 Task: Create a due date automation trigger when advanced on, on the tuesday after a card is due add dates with a due date at 11:00 AM.
Action: Mouse moved to (993, 75)
Screenshot: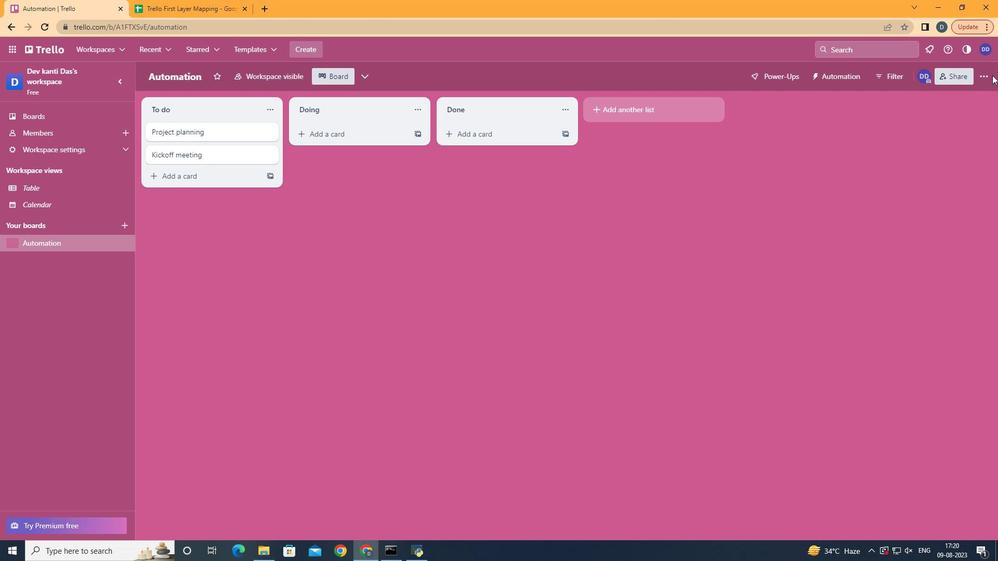 
Action: Mouse pressed left at (993, 75)
Screenshot: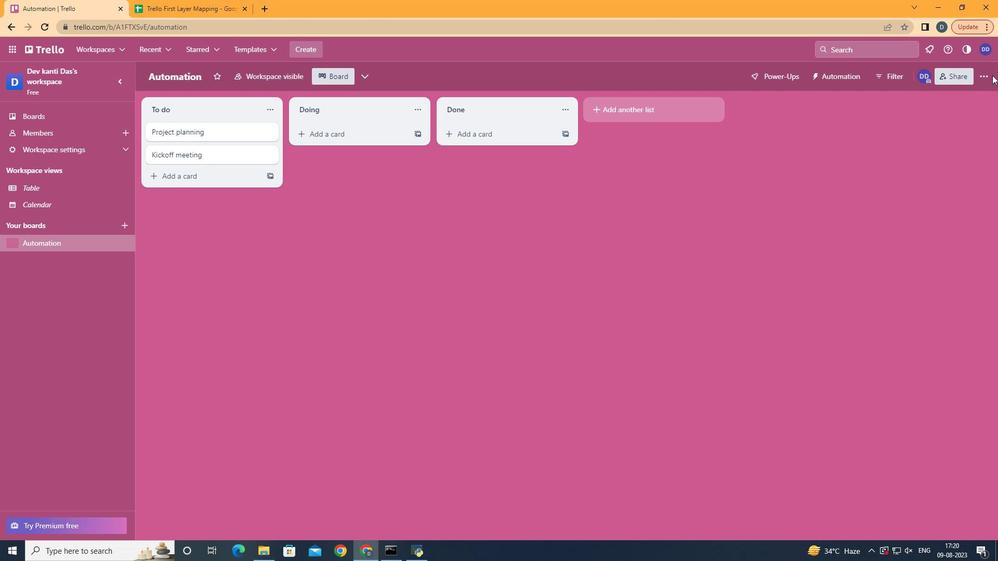 
Action: Mouse moved to (985, 78)
Screenshot: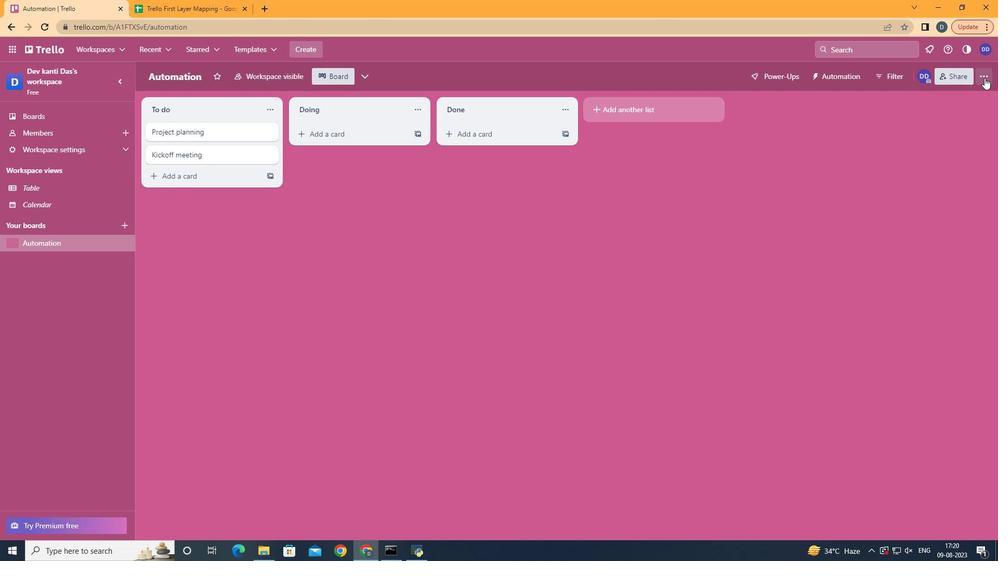 
Action: Mouse pressed left at (985, 78)
Screenshot: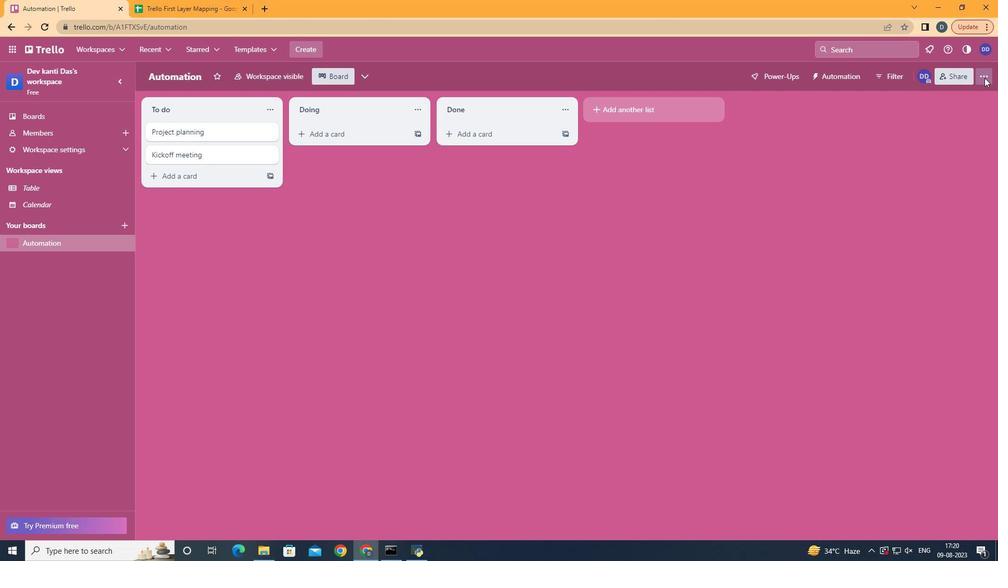 
Action: Mouse moved to (875, 226)
Screenshot: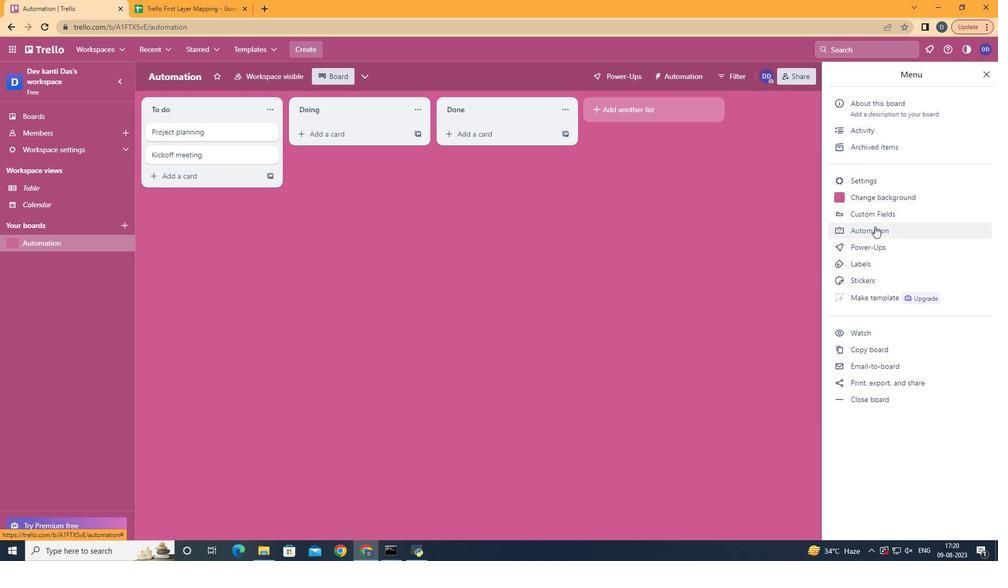 
Action: Mouse pressed left at (875, 226)
Screenshot: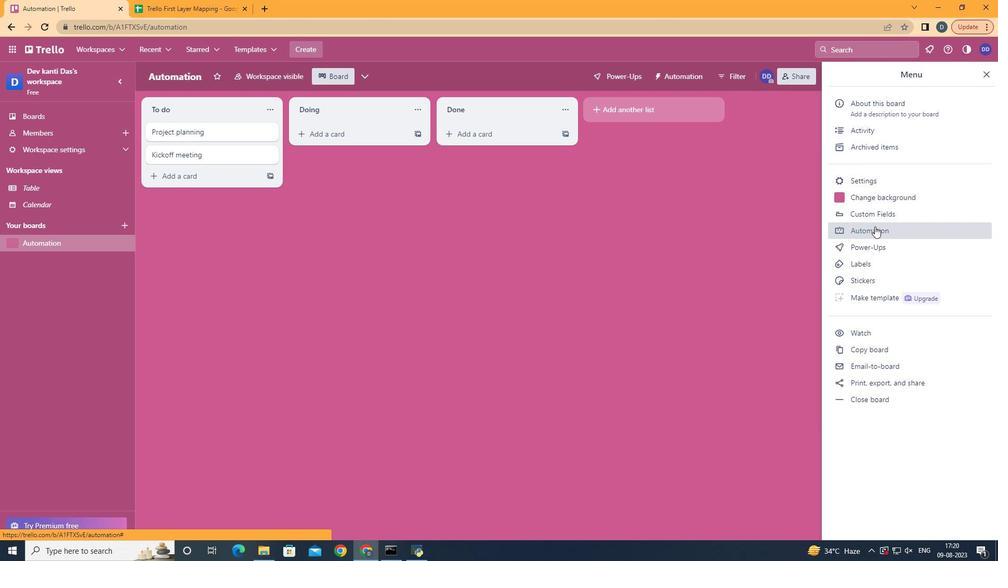
Action: Mouse moved to (197, 209)
Screenshot: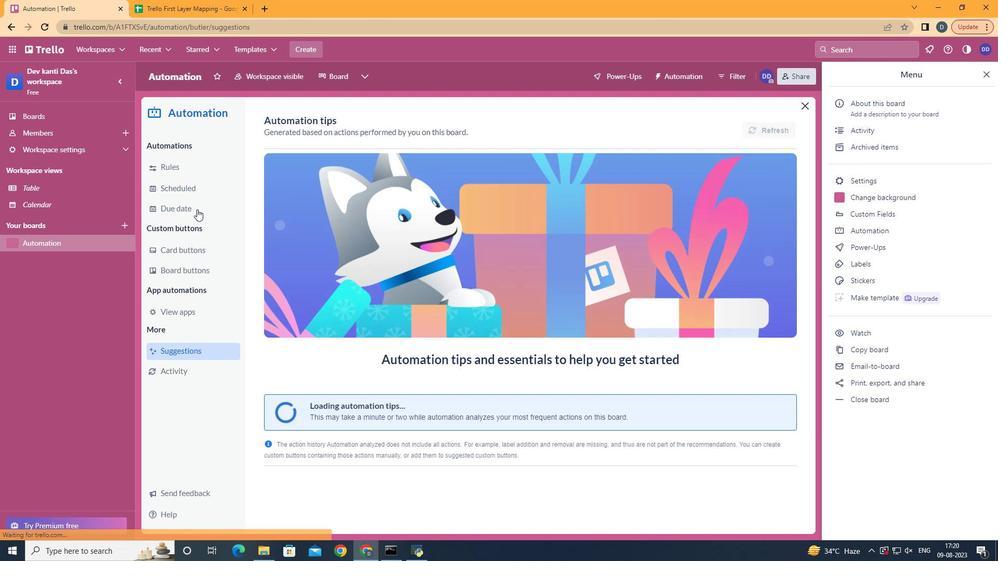 
Action: Mouse pressed left at (197, 209)
Screenshot: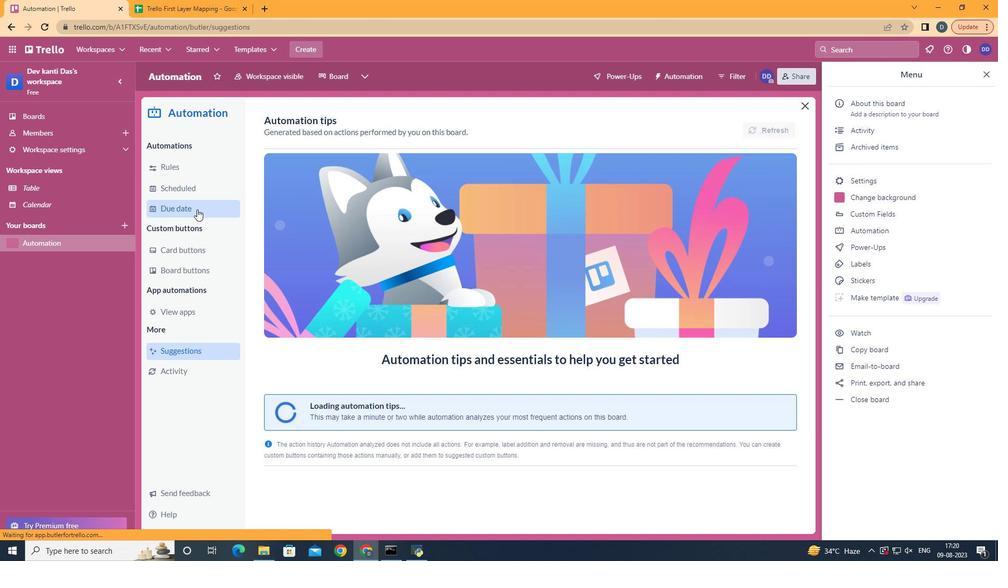 
Action: Mouse moved to (743, 119)
Screenshot: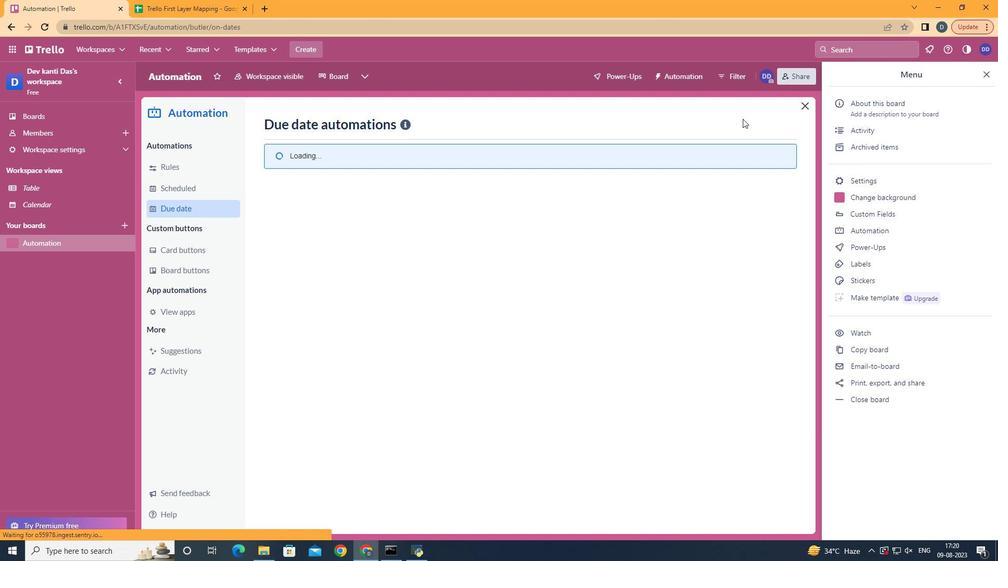 
Action: Mouse pressed left at (743, 119)
Screenshot: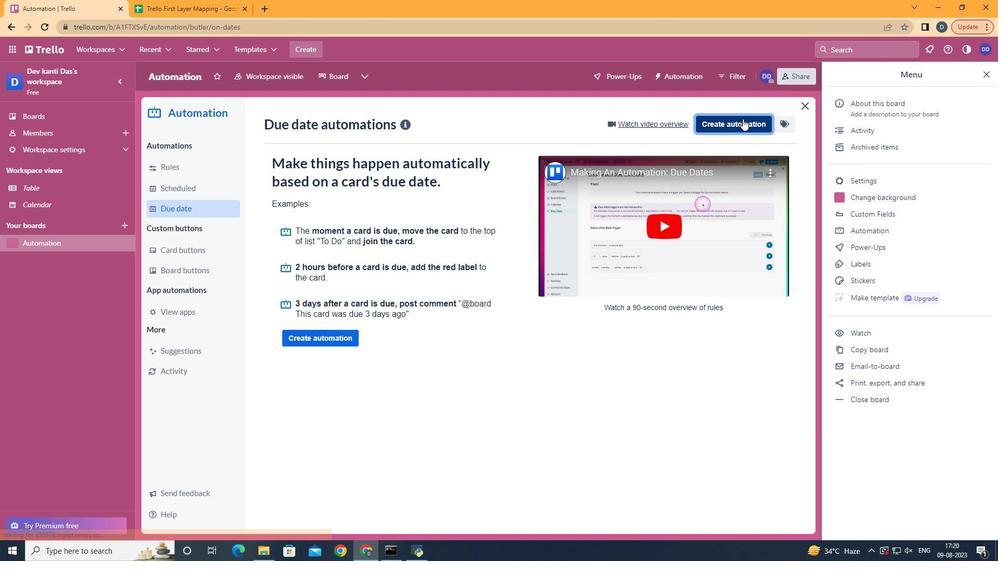 
Action: Mouse moved to (566, 223)
Screenshot: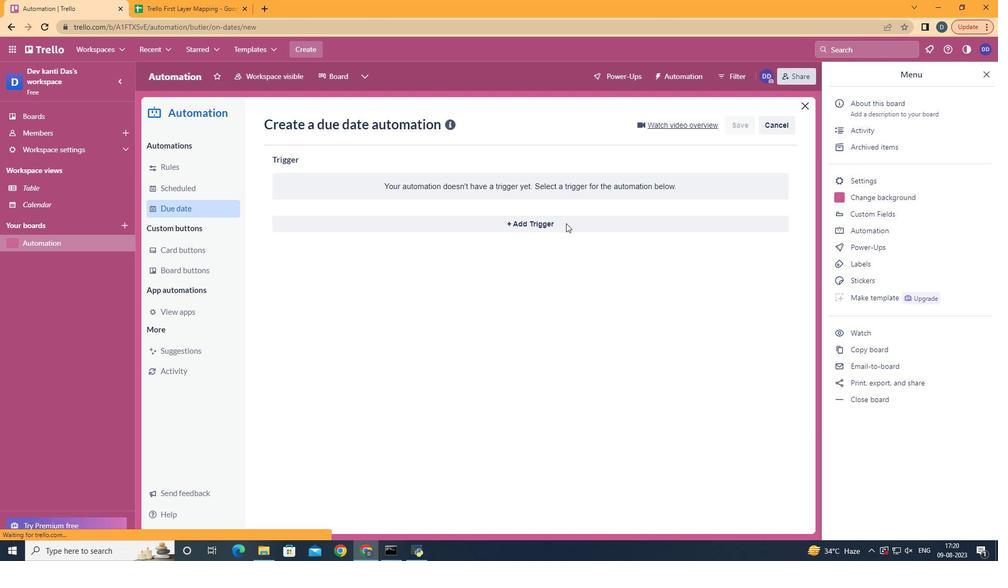 
Action: Mouse pressed left at (566, 223)
Screenshot: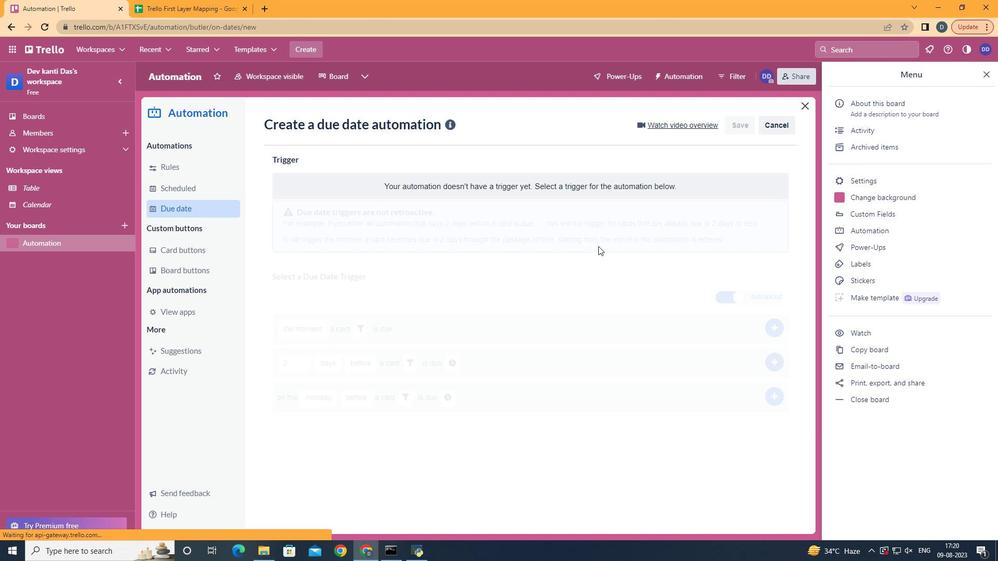 
Action: Mouse moved to (325, 293)
Screenshot: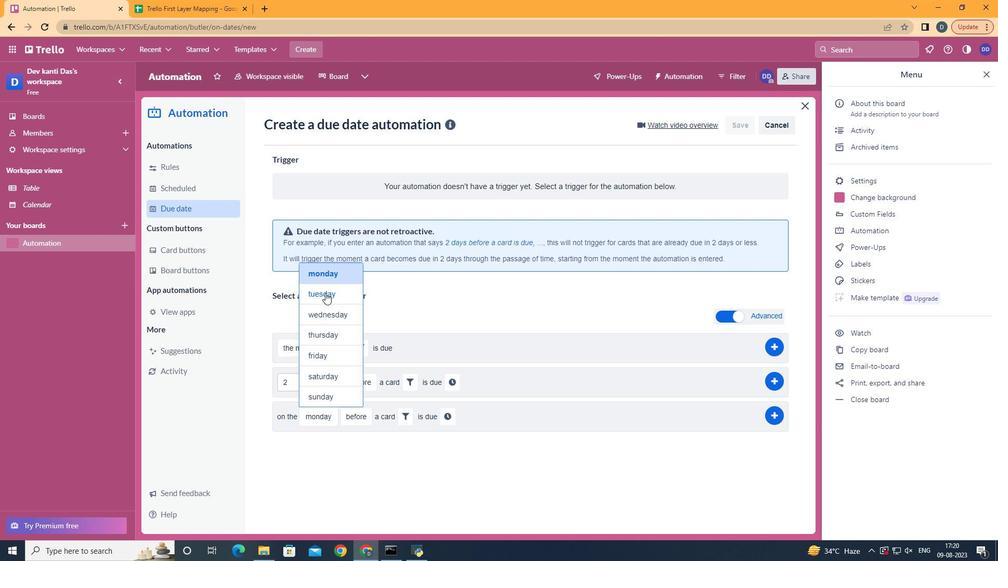 
Action: Mouse pressed left at (325, 293)
Screenshot: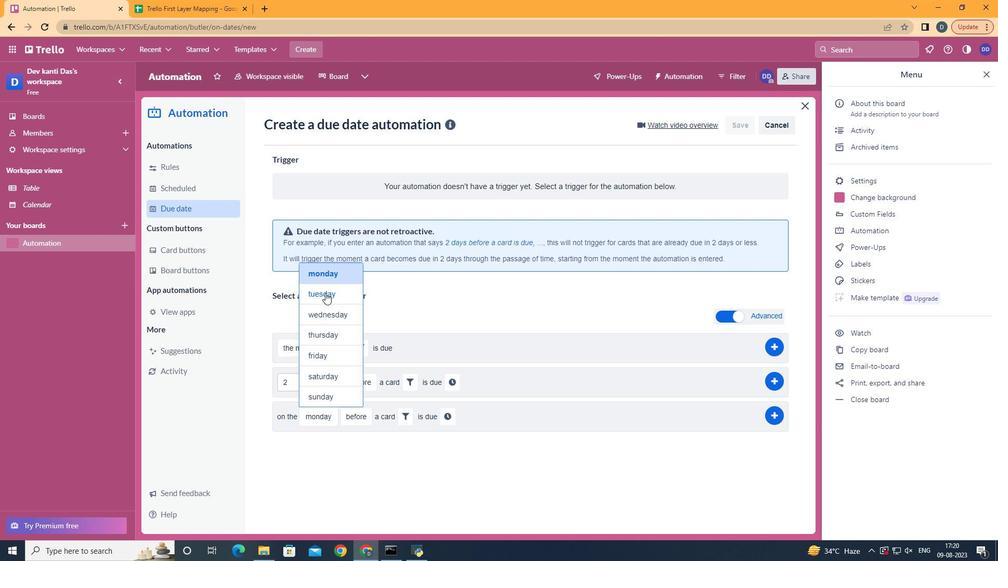 
Action: Mouse moved to (375, 455)
Screenshot: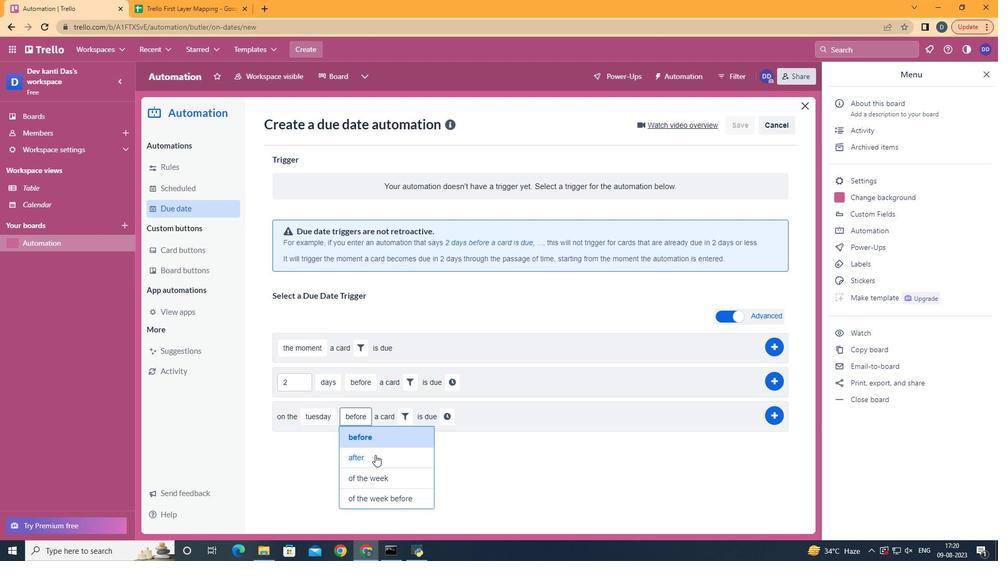 
Action: Mouse pressed left at (375, 455)
Screenshot: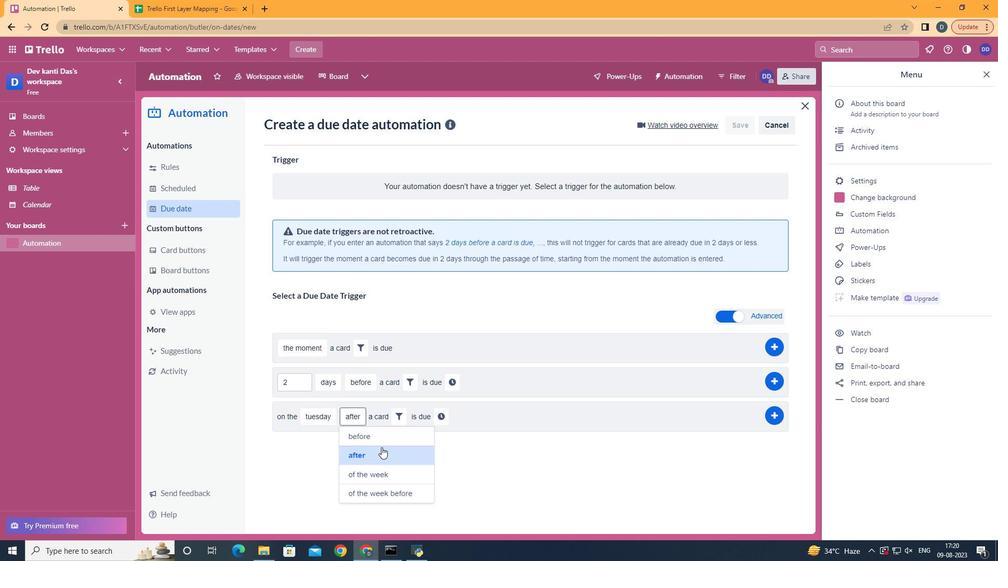 
Action: Mouse moved to (396, 418)
Screenshot: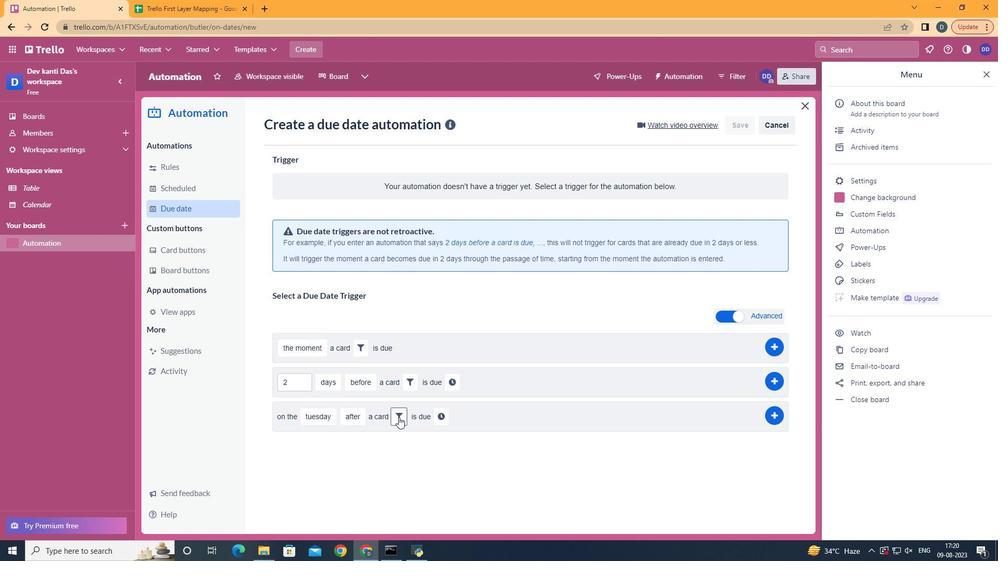 
Action: Mouse pressed left at (396, 418)
Screenshot: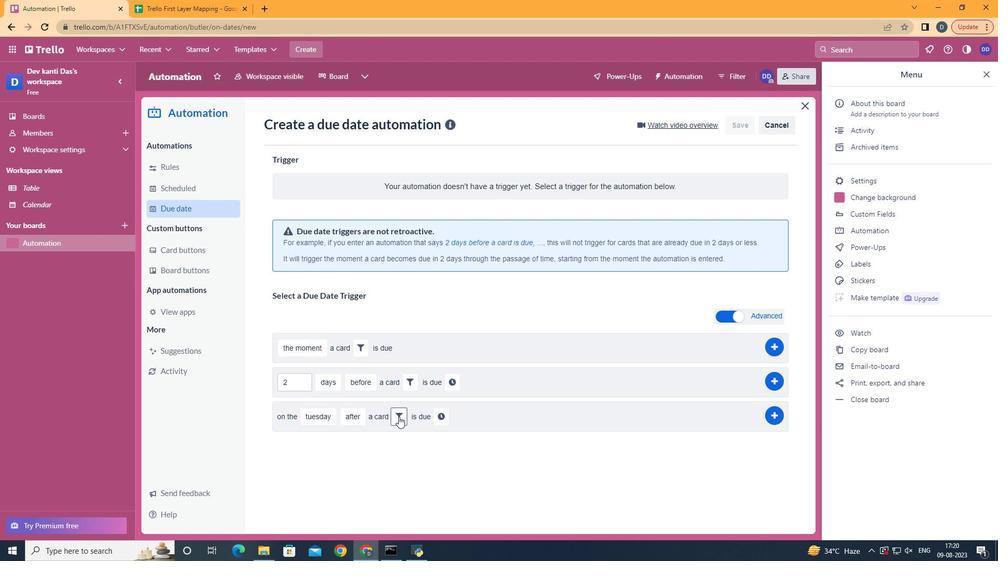 
Action: Mouse moved to (453, 443)
Screenshot: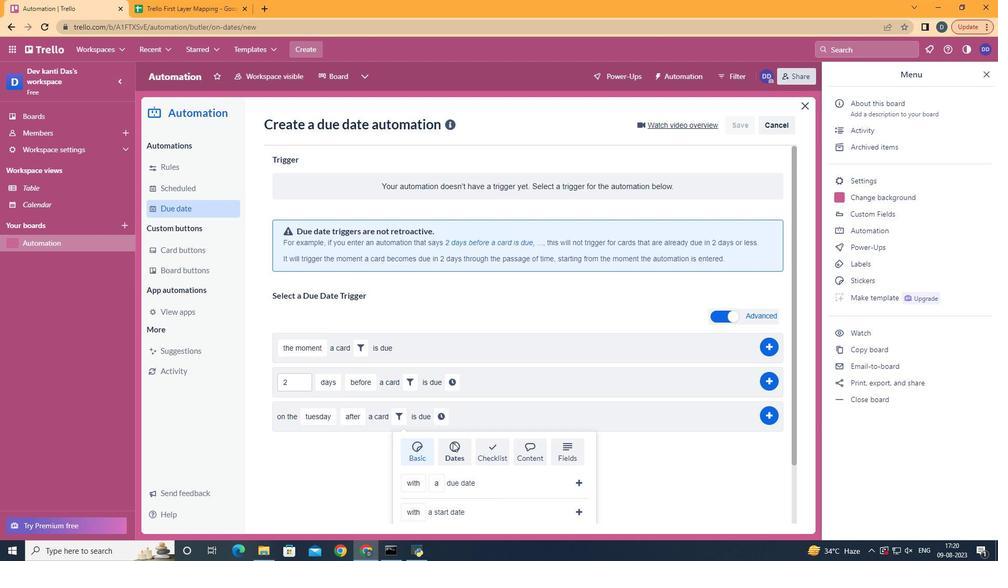 
Action: Mouse pressed left at (453, 443)
Screenshot: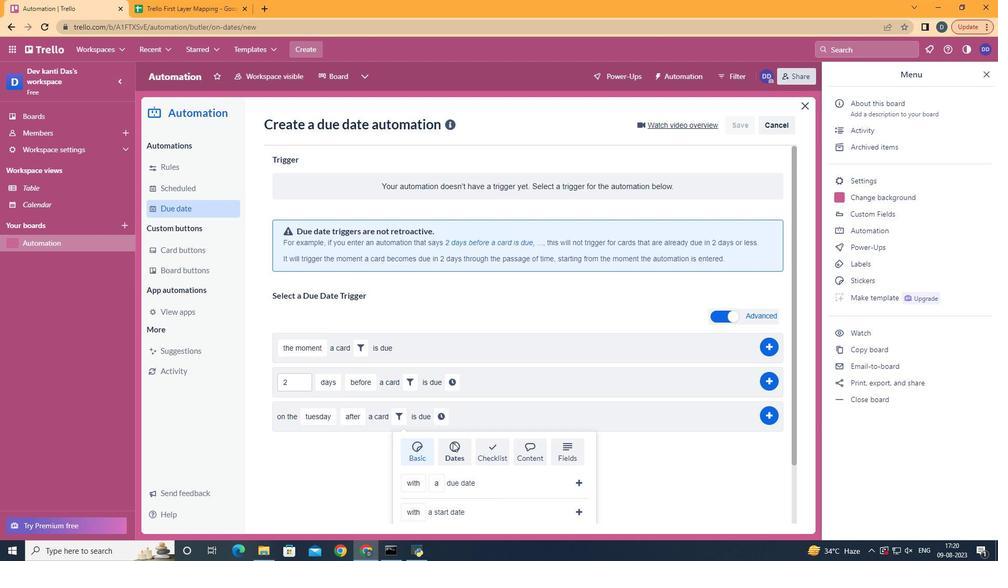 
Action: Mouse scrolled (453, 442) with delta (0, 0)
Screenshot: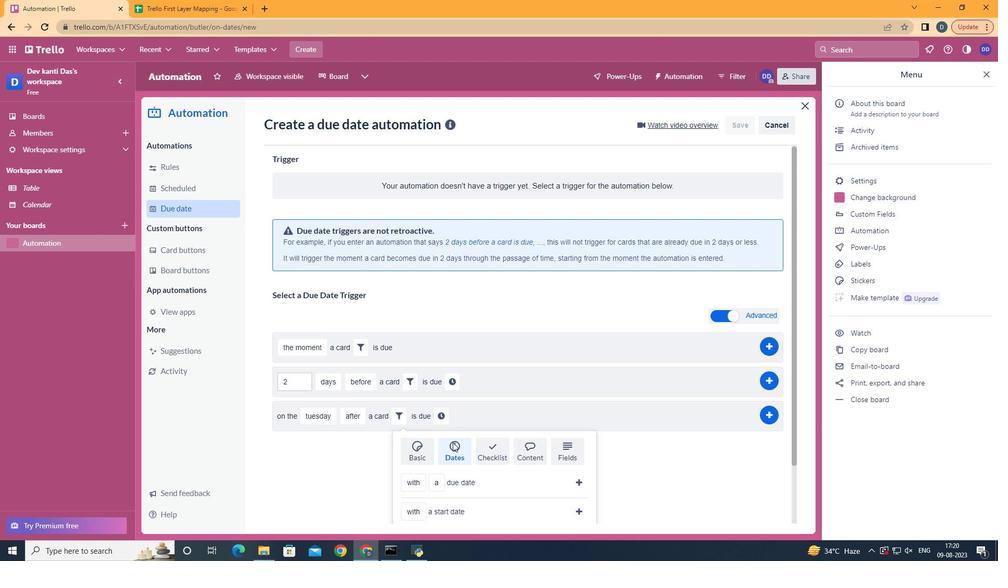 
Action: Mouse scrolled (453, 442) with delta (0, 0)
Screenshot: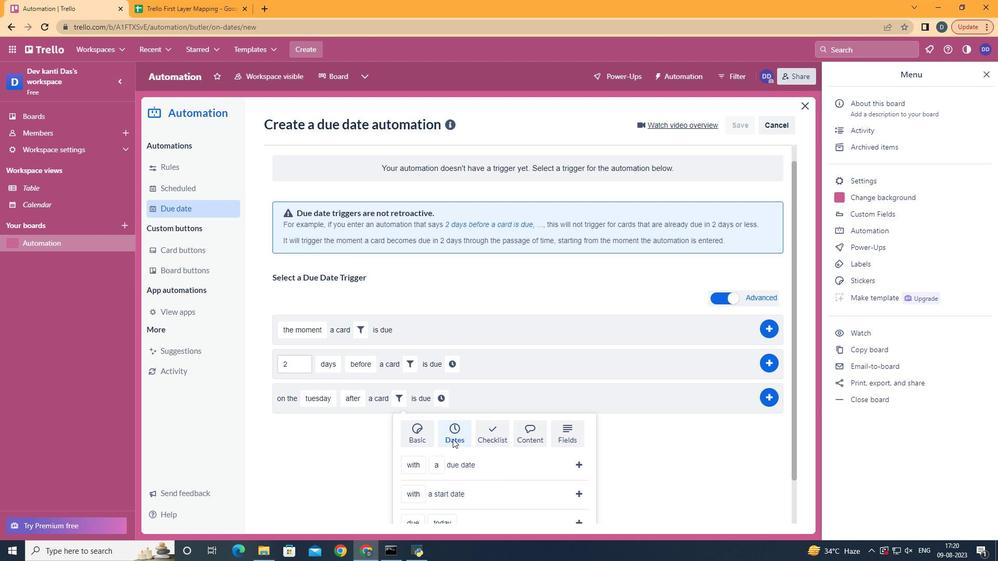 
Action: Mouse scrolled (453, 442) with delta (0, 0)
Screenshot: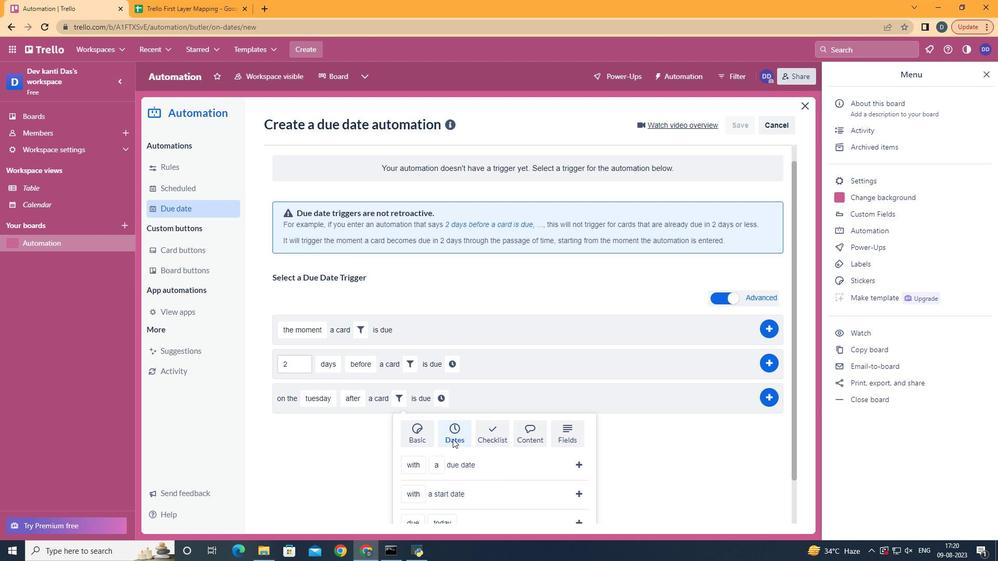 
Action: Mouse scrolled (453, 442) with delta (0, 0)
Screenshot: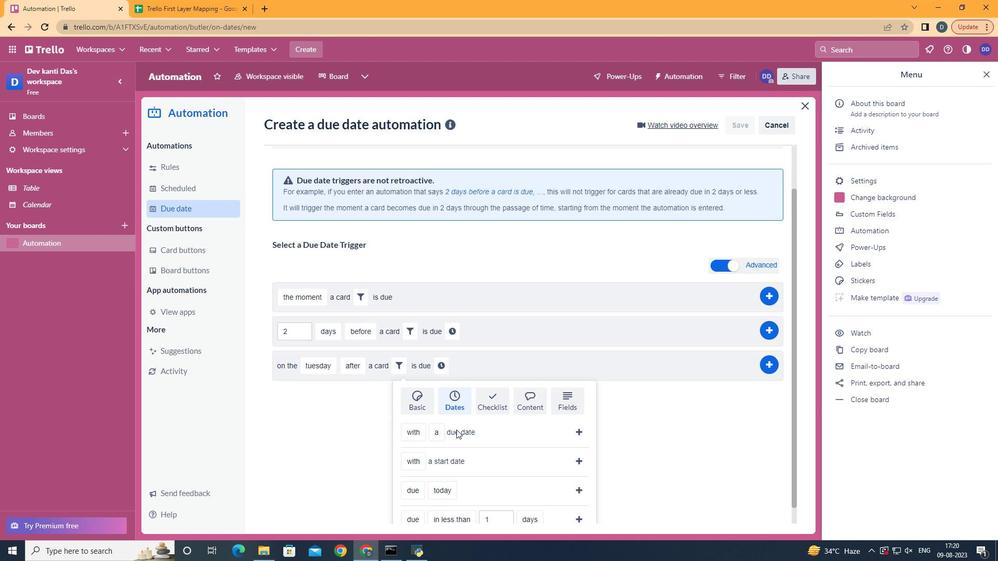 
Action: Mouse moved to (422, 432)
Screenshot: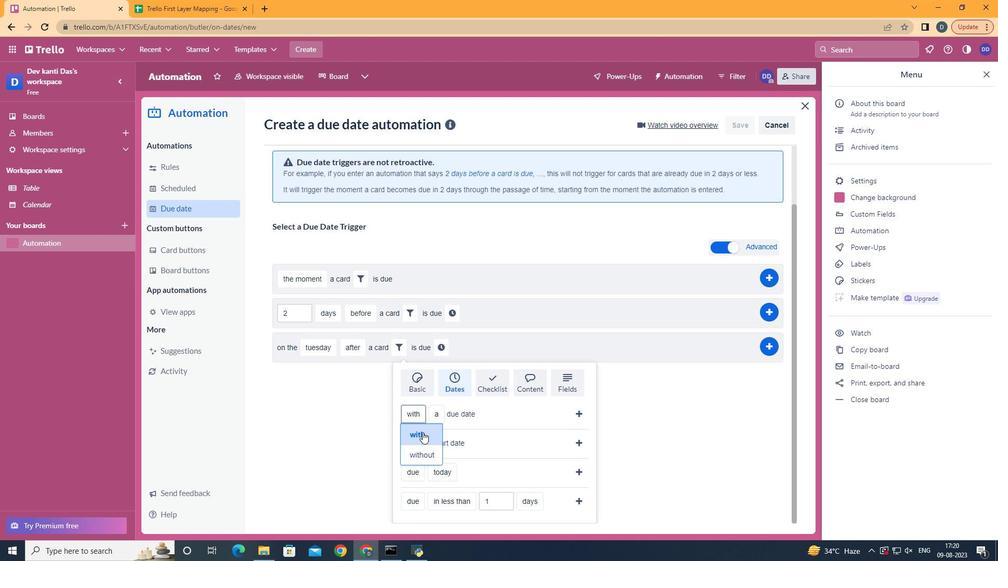 
Action: Mouse pressed left at (422, 432)
Screenshot: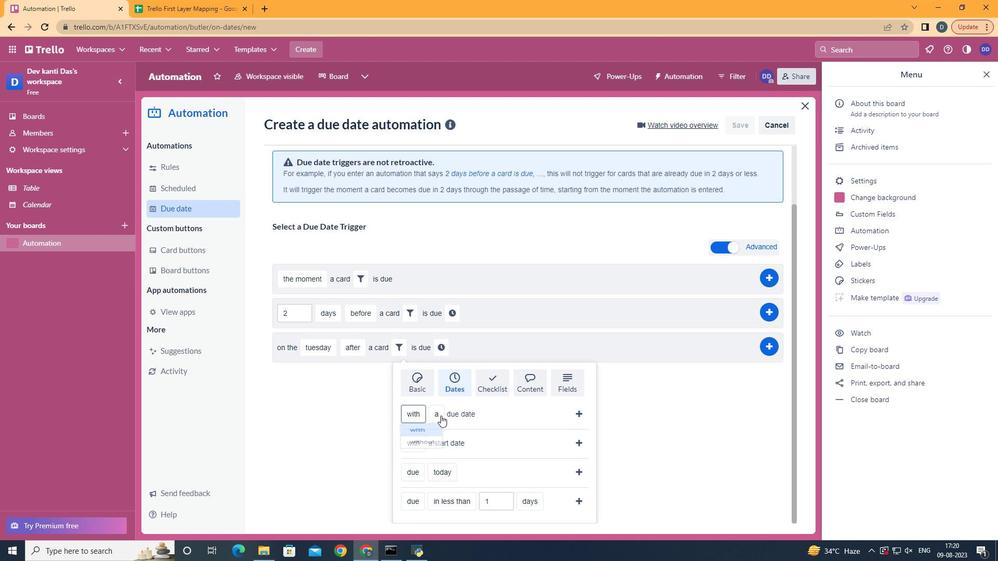 
Action: Mouse moved to (447, 432)
Screenshot: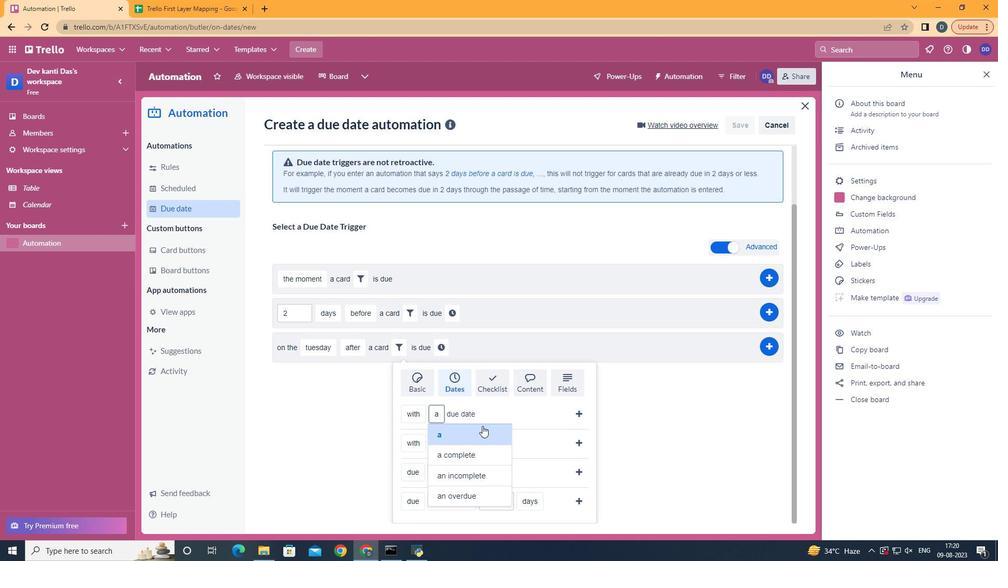 
Action: Mouse pressed left at (447, 432)
Screenshot: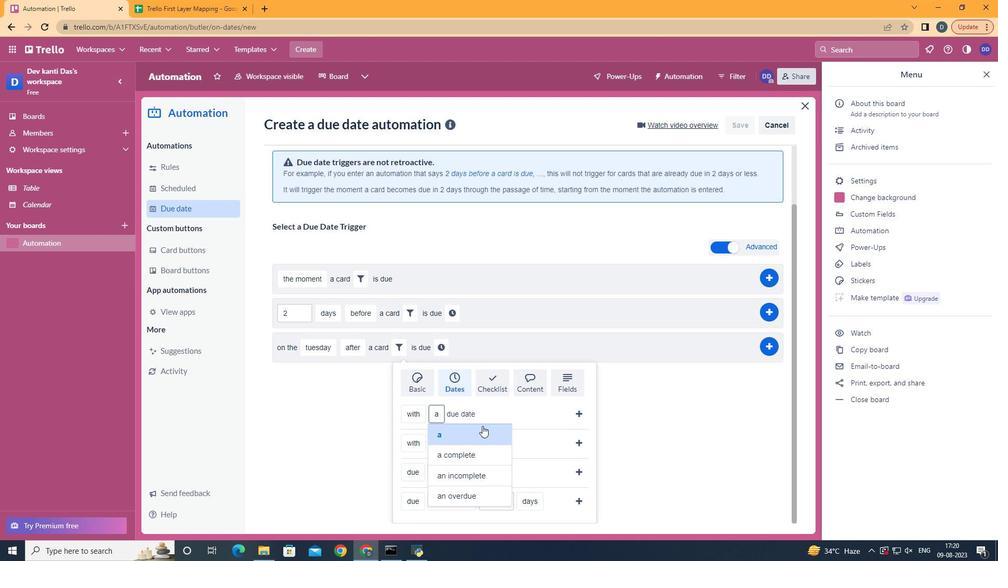 
Action: Mouse moved to (582, 413)
Screenshot: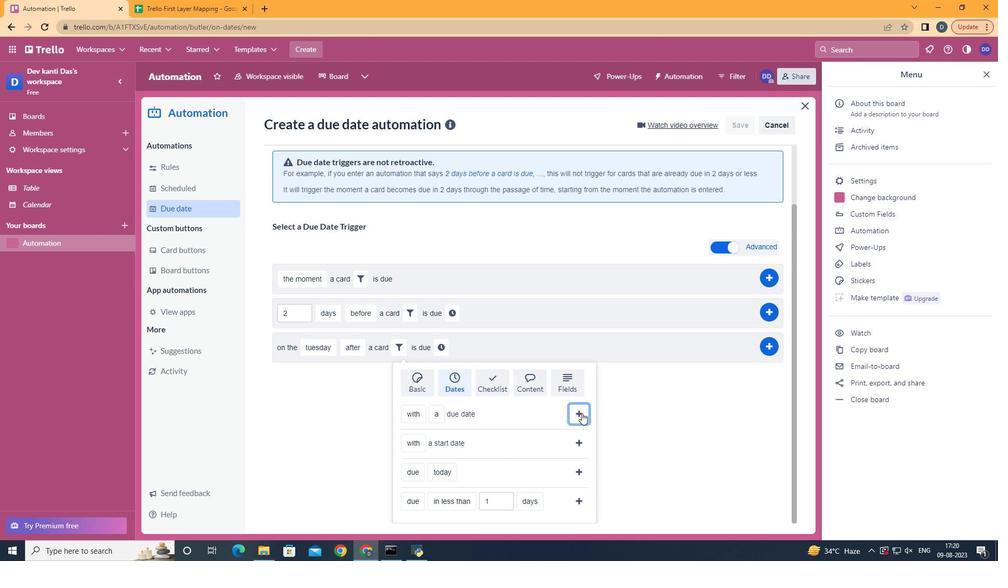 
Action: Mouse pressed left at (582, 413)
Screenshot: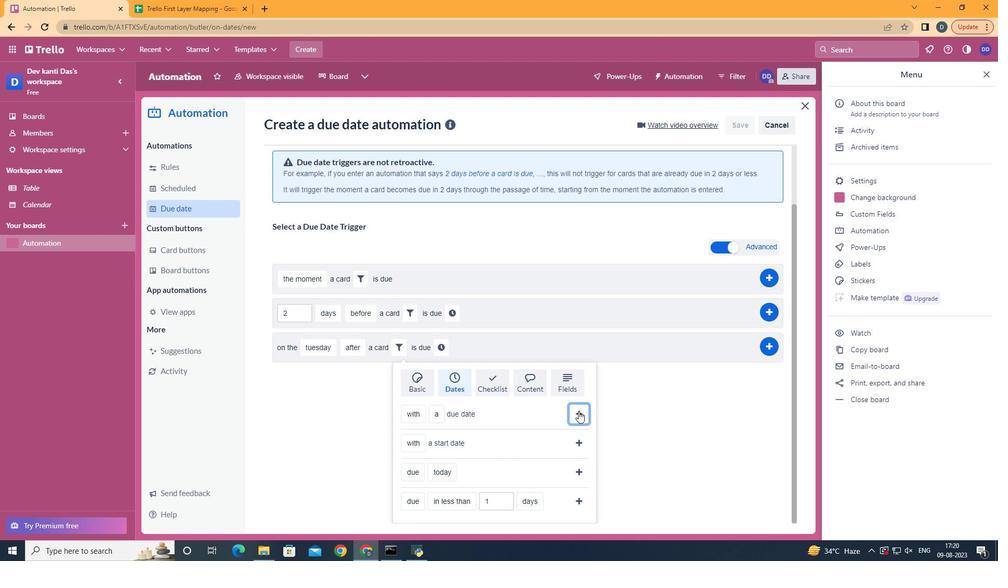 
Action: Mouse moved to (522, 417)
Screenshot: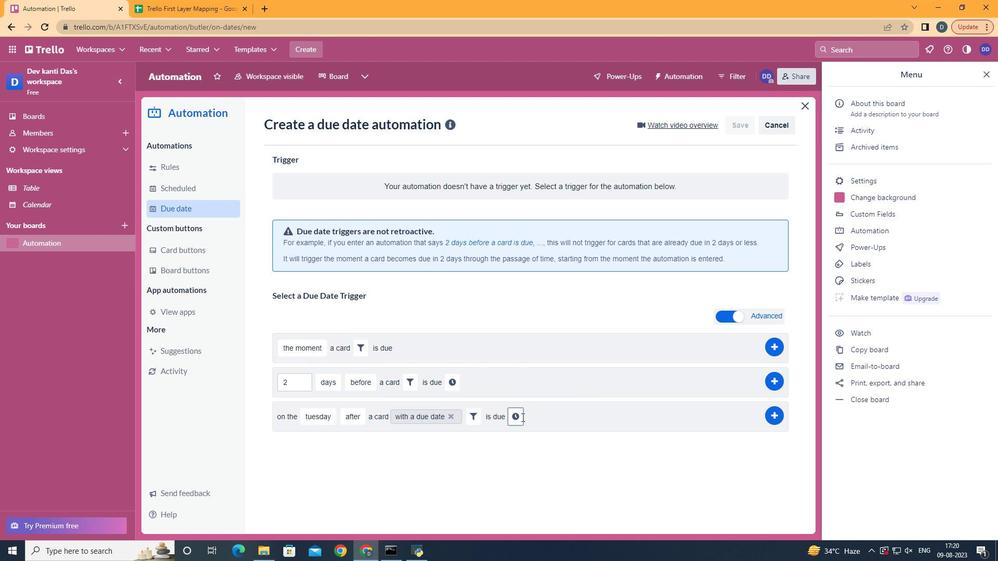 
Action: Mouse pressed left at (522, 417)
Screenshot: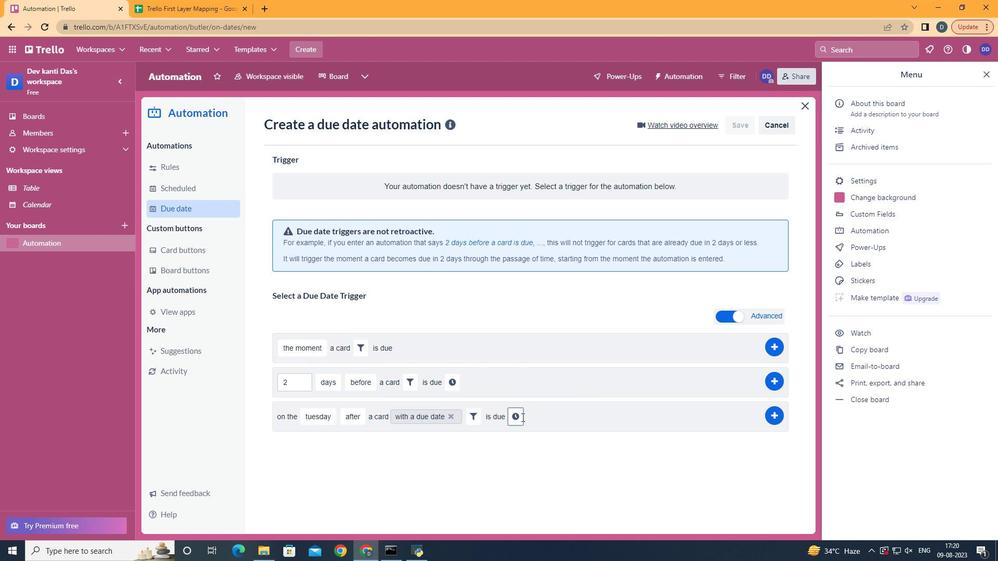 
Action: Mouse moved to (537, 418)
Screenshot: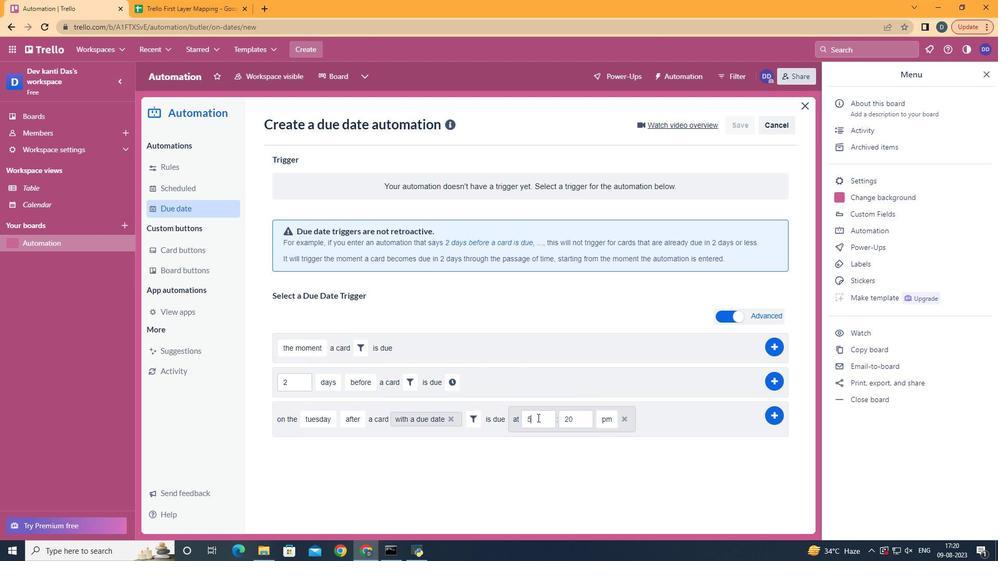 
Action: Mouse pressed left at (537, 418)
Screenshot: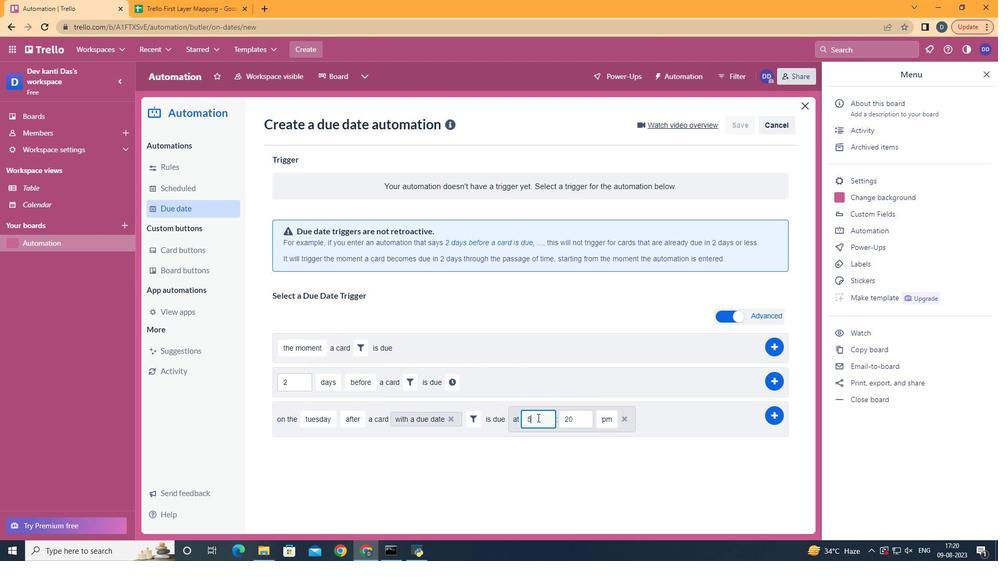 
Action: Key pressed <Key.backspace>11
Screenshot: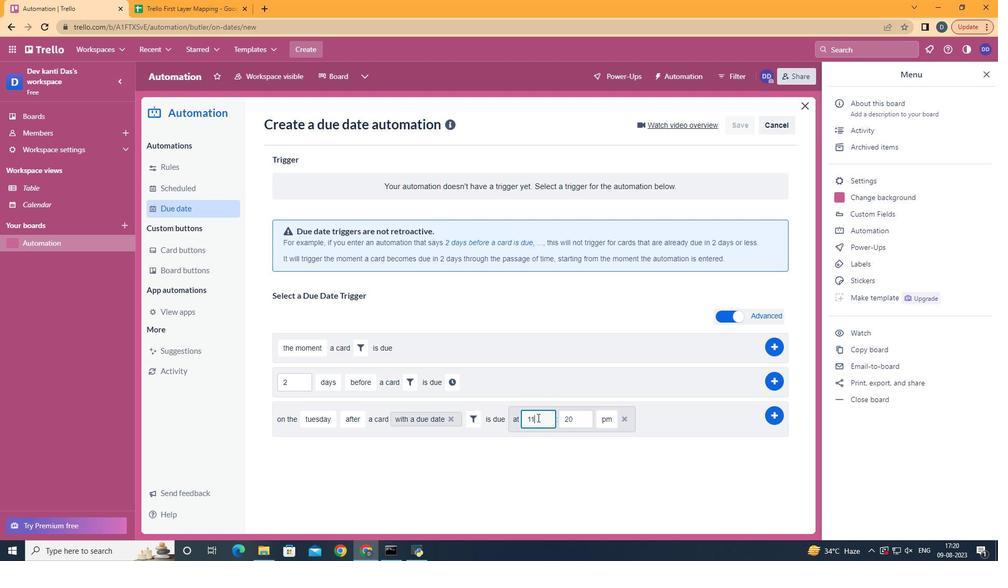 
Action: Mouse moved to (580, 412)
Screenshot: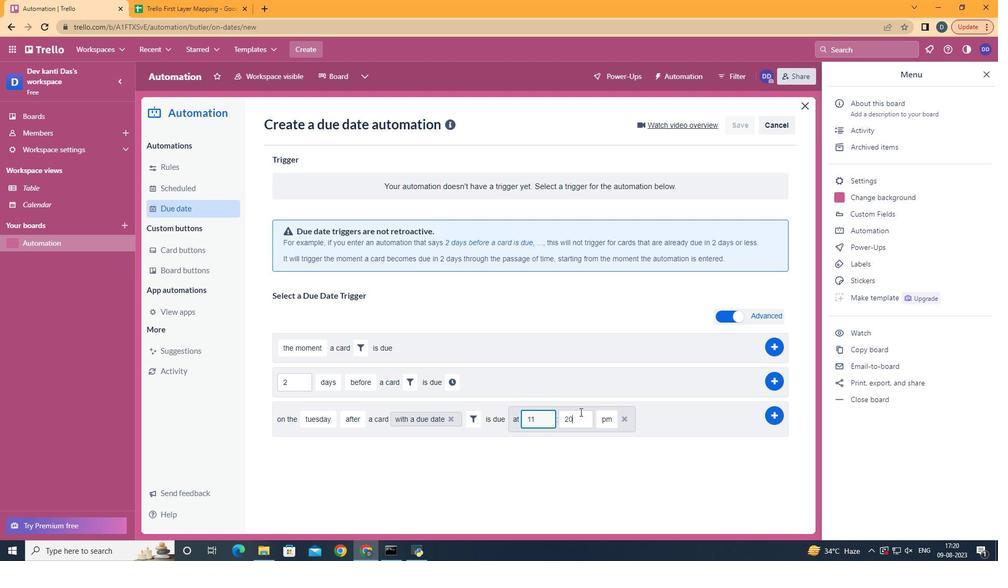 
Action: Mouse pressed left at (580, 412)
Screenshot: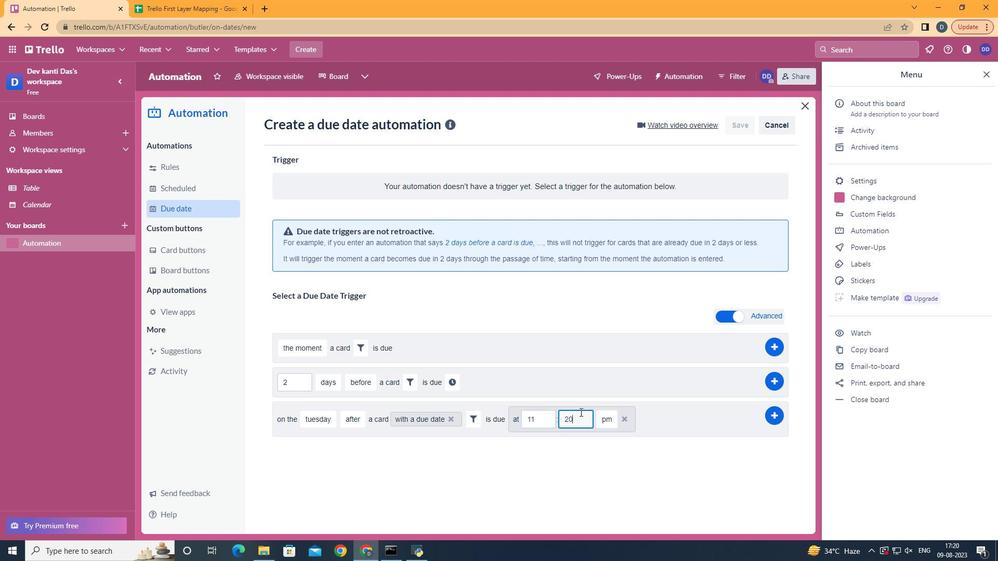 
Action: Key pressed <Key.backspace>
Screenshot: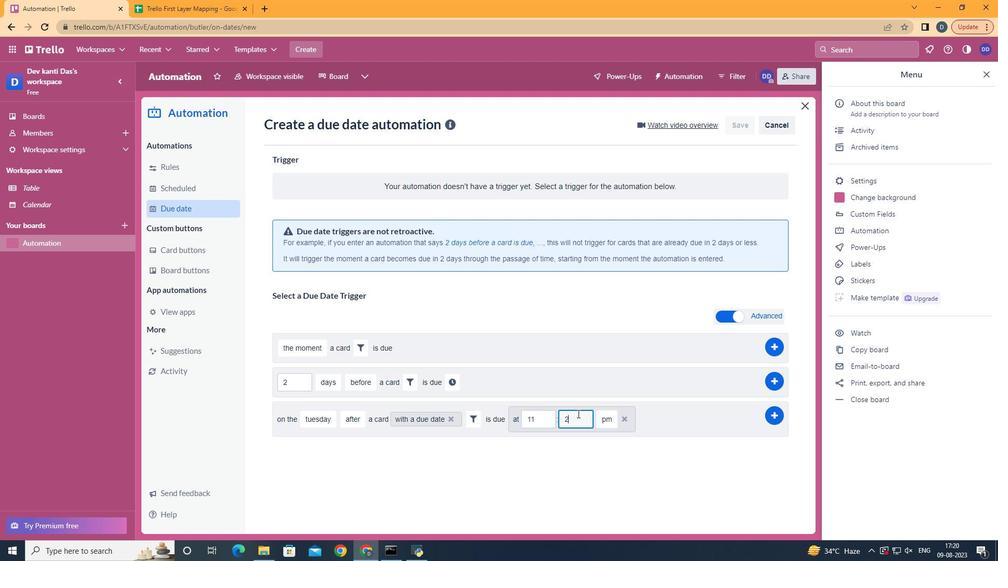 
Action: Mouse moved to (577, 414)
Screenshot: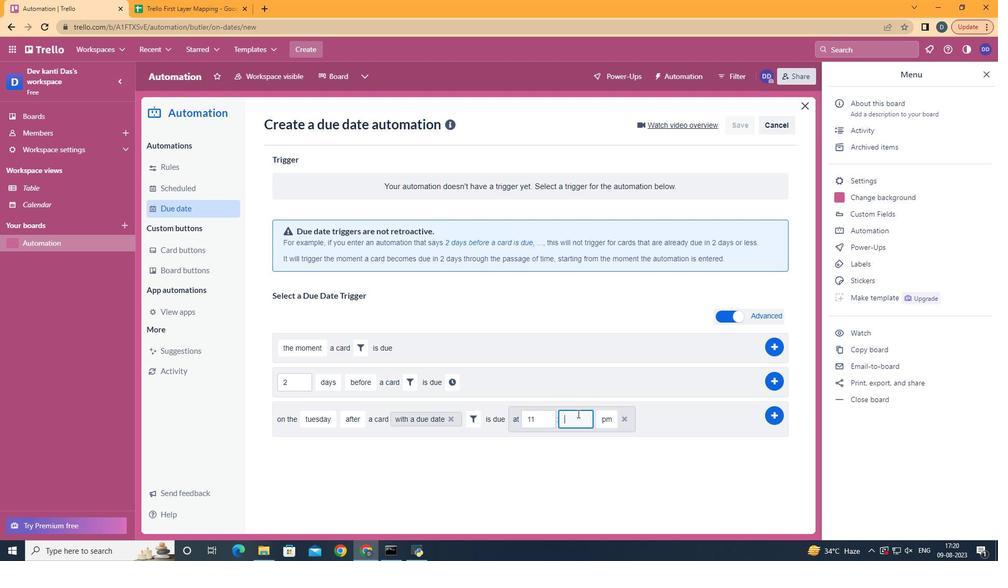 
Action: Key pressed <Key.backspace>00
Screenshot: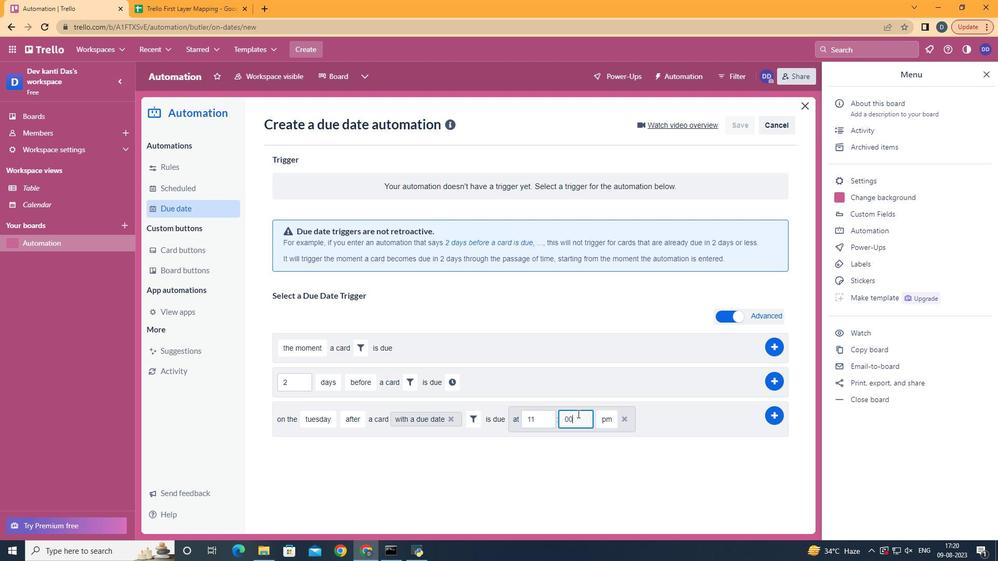 
Action: Mouse moved to (605, 436)
Screenshot: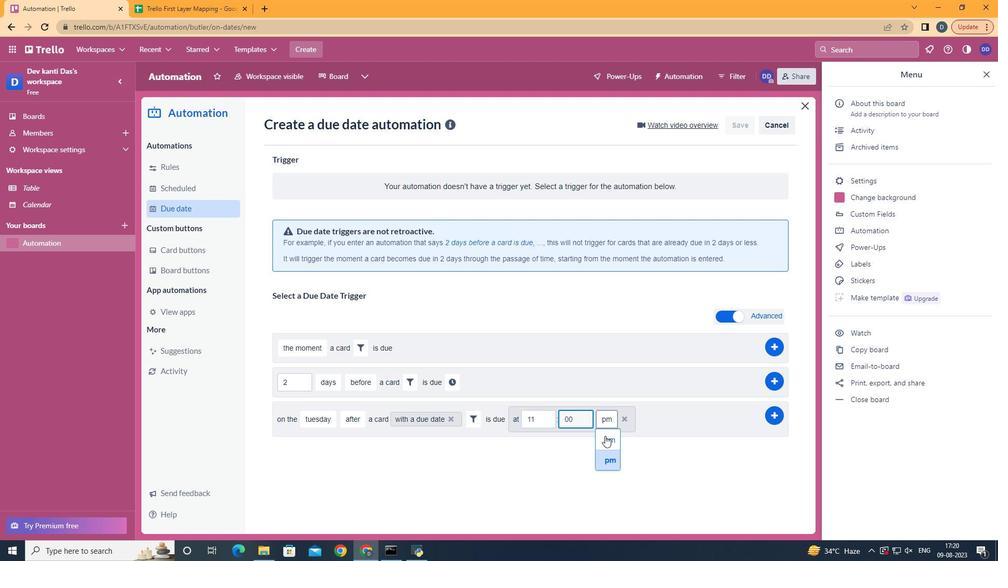 
Action: Mouse pressed left at (605, 436)
Screenshot: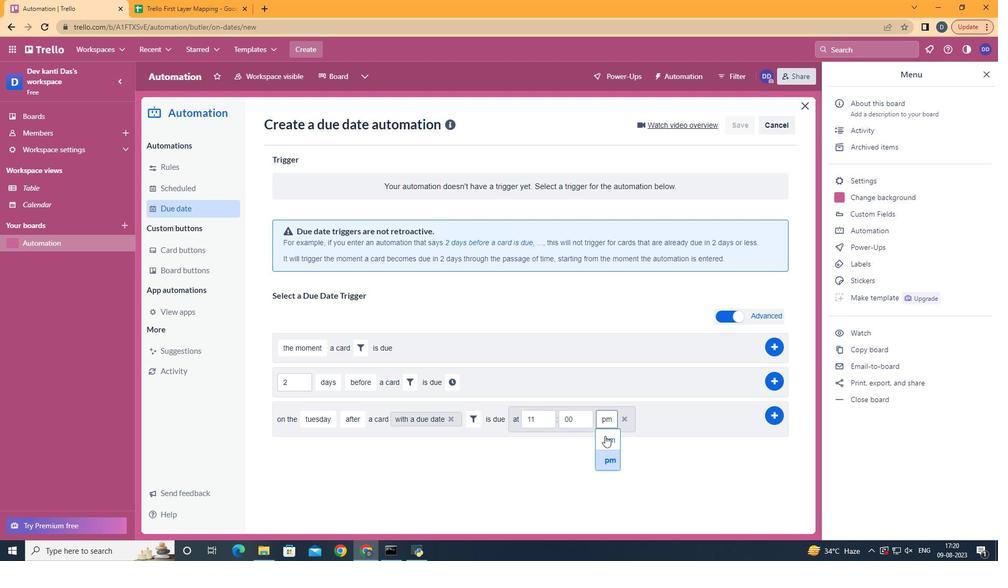 
Action: Mouse moved to (781, 408)
Screenshot: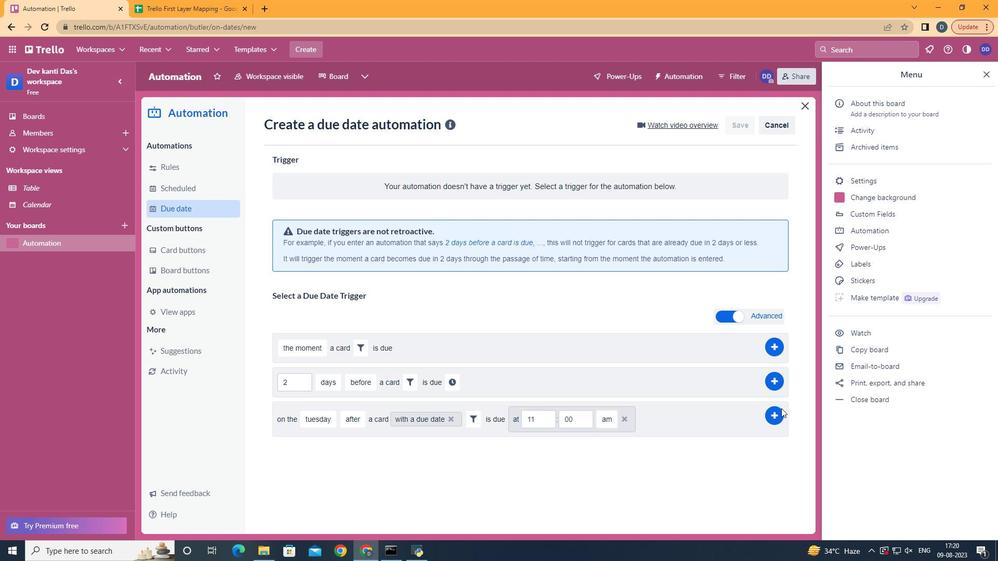 
Action: Mouse pressed left at (781, 408)
Screenshot: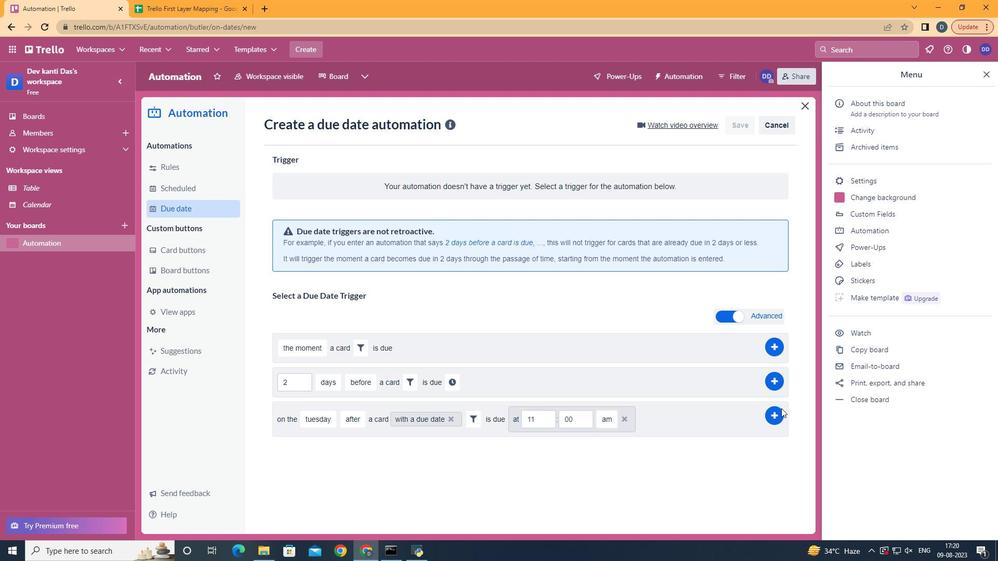 
Action: Mouse moved to (782, 409)
Screenshot: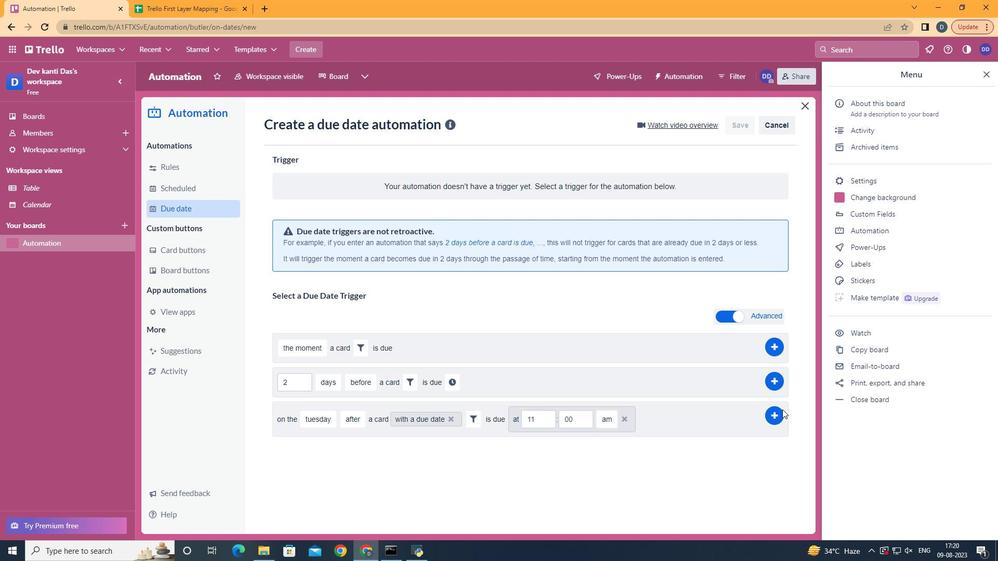 
Action: Mouse pressed left at (782, 409)
Screenshot: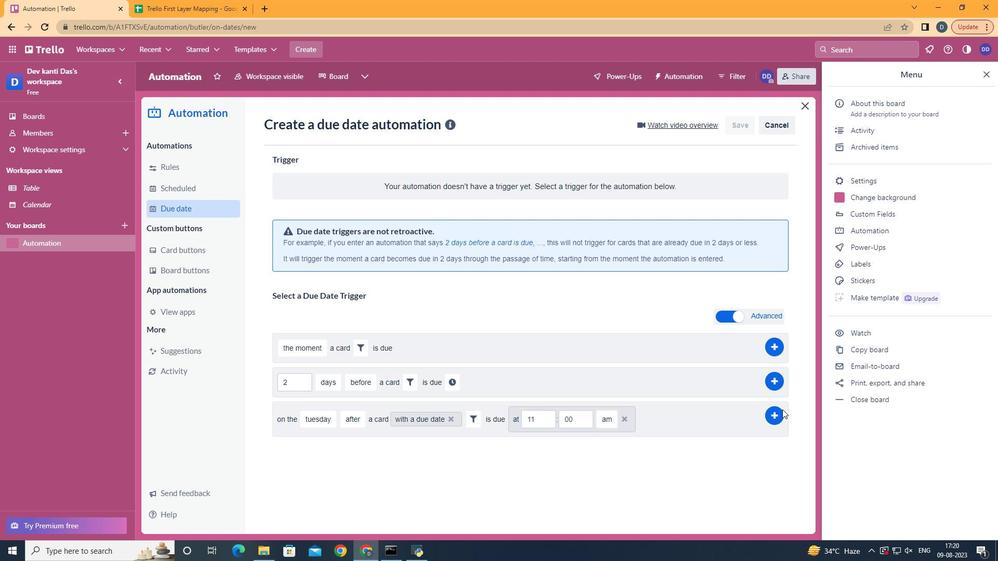 
Action: Mouse moved to (776, 413)
Screenshot: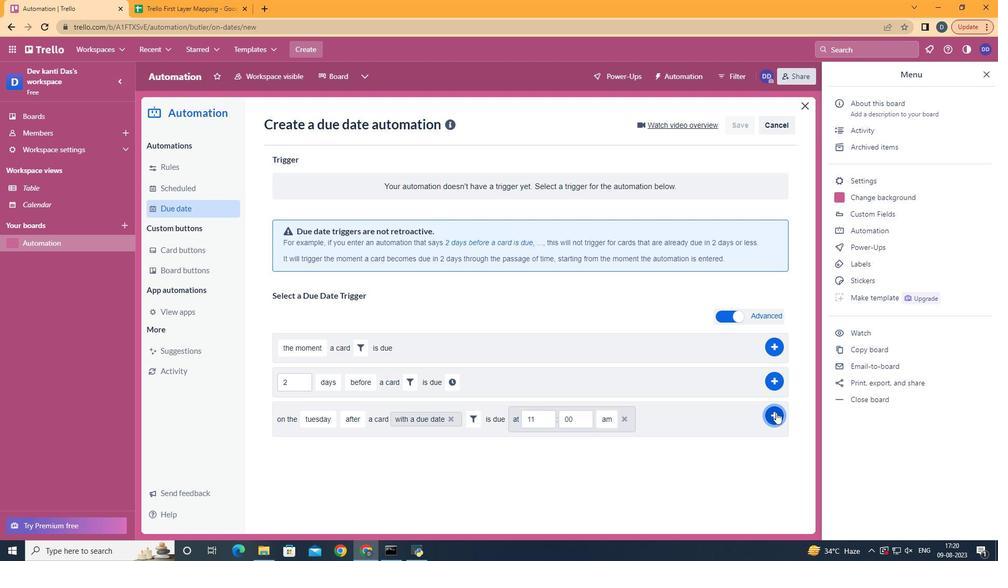 
Action: Mouse pressed left at (776, 413)
Screenshot: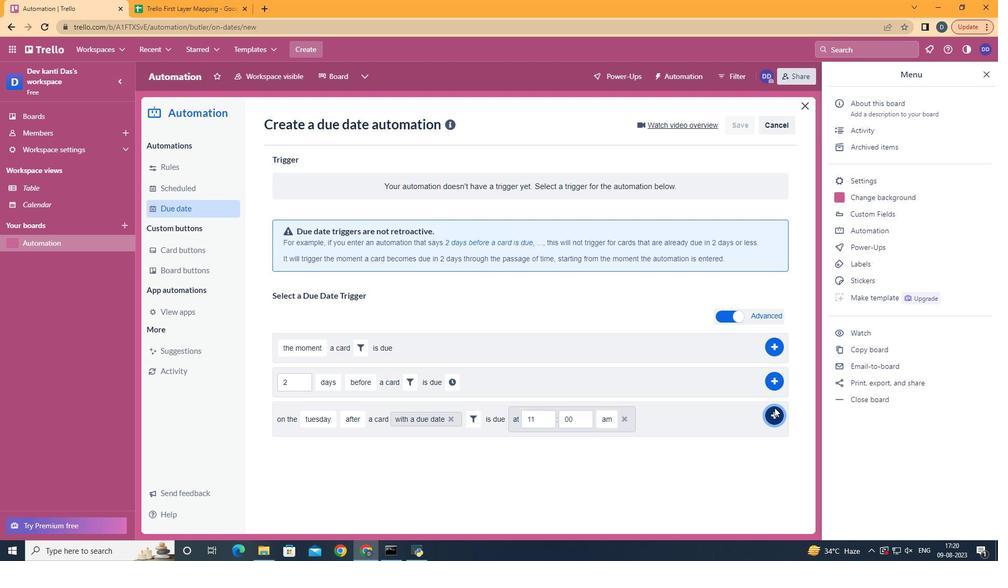 
Action: Mouse moved to (569, 224)
Screenshot: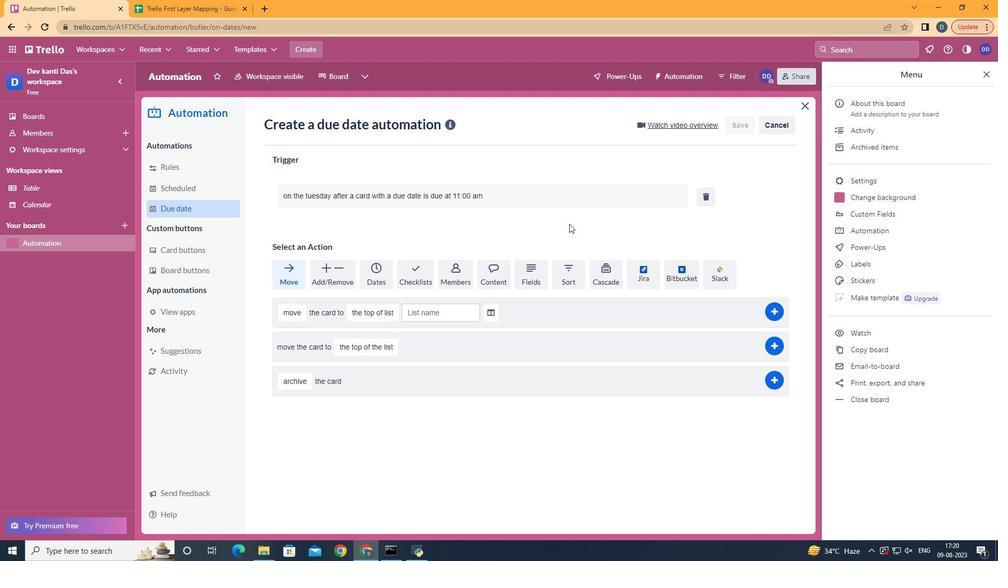 
